 Task: Add Sprouts Shredded Mexican Style Cheese to the cart.
Action: Mouse pressed left at (24, 94)
Screenshot: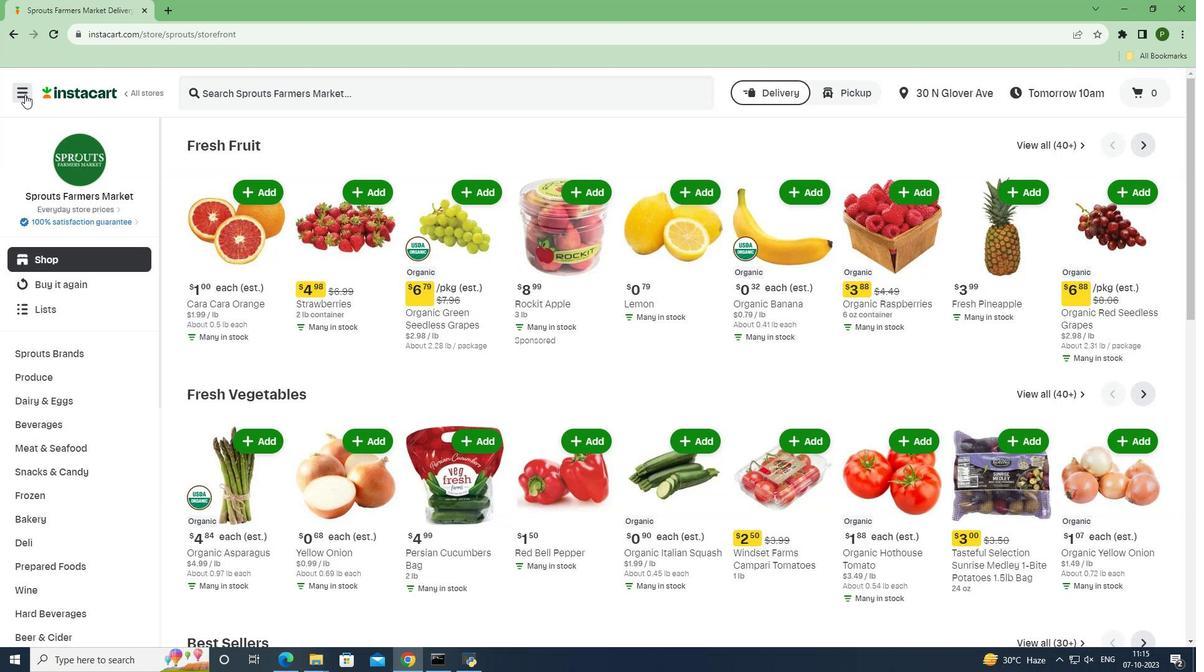 
Action: Mouse moved to (57, 330)
Screenshot: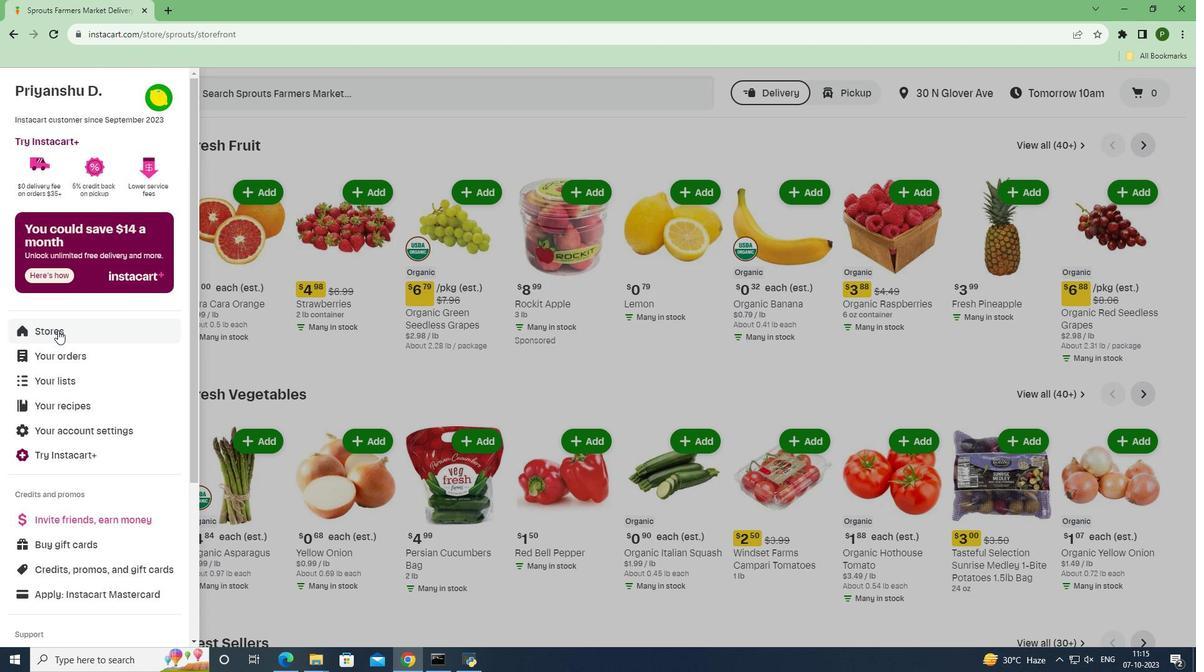 
Action: Mouse pressed left at (57, 330)
Screenshot: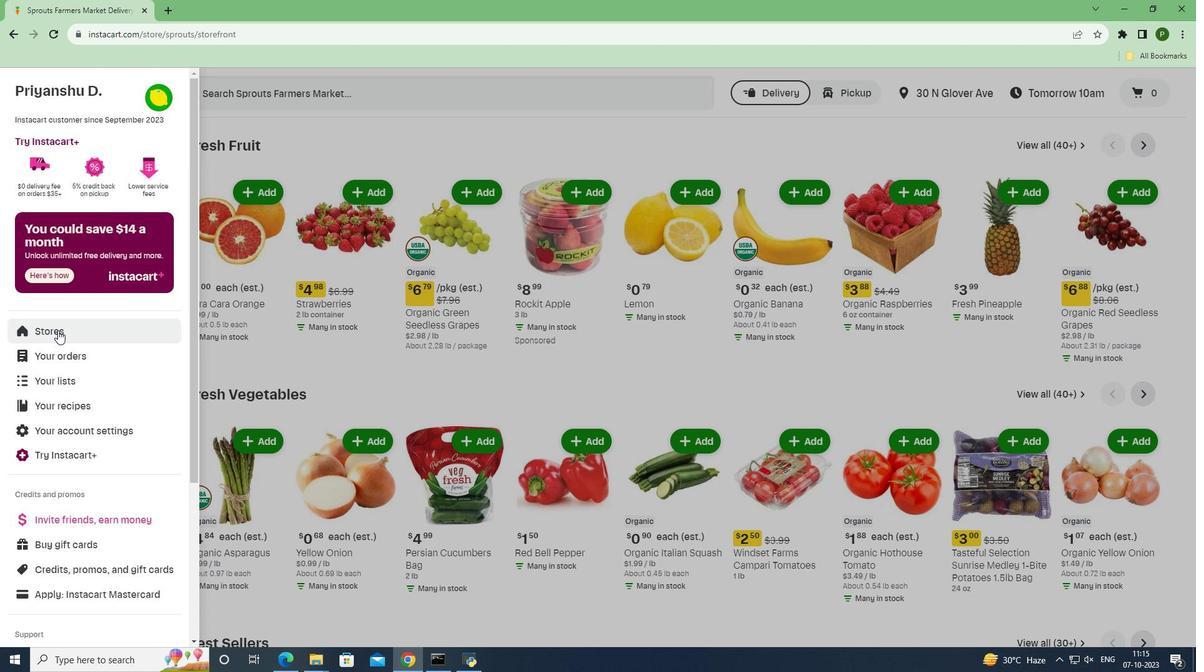 
Action: Mouse moved to (265, 148)
Screenshot: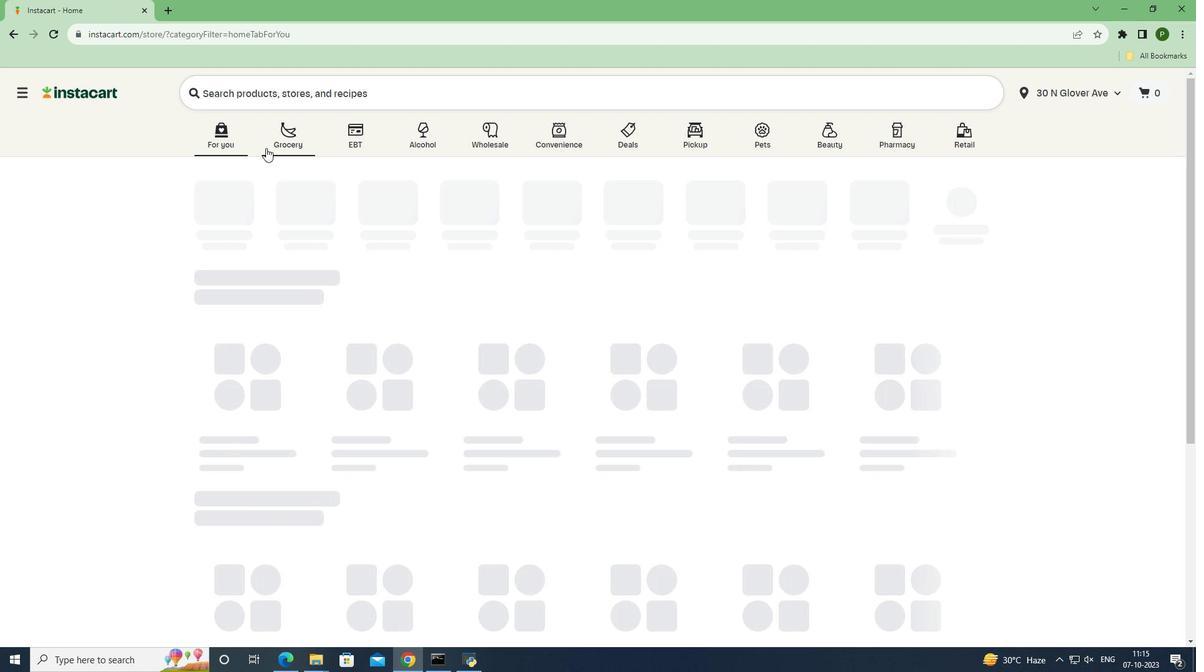 
Action: Mouse pressed left at (265, 148)
Screenshot: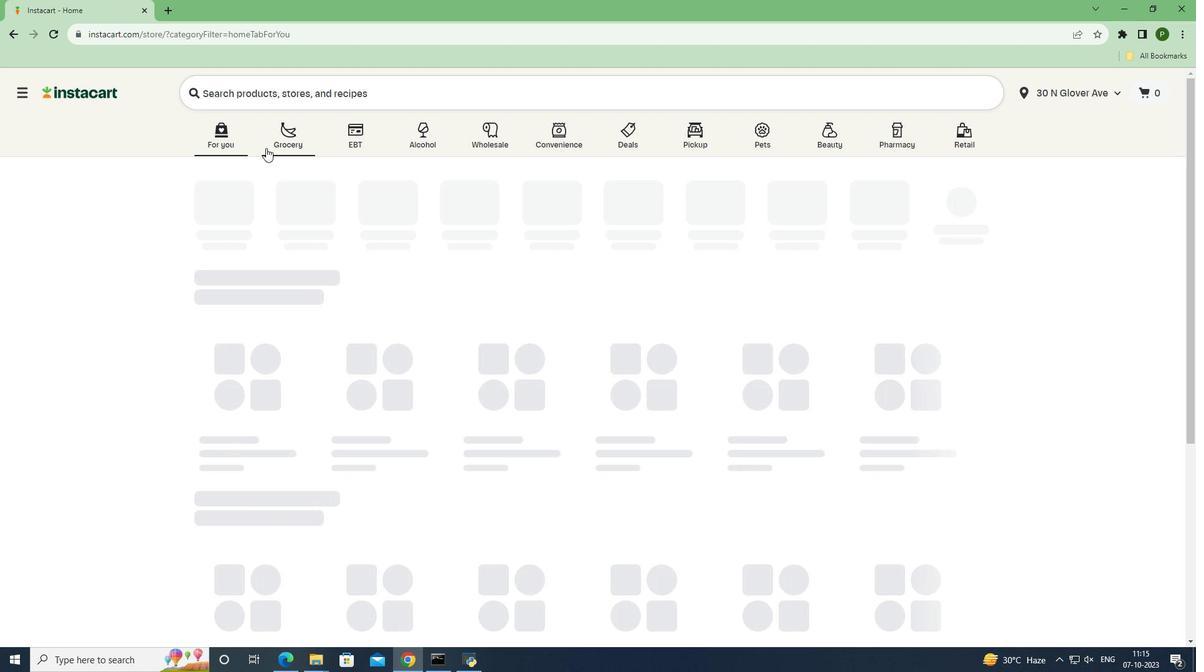 
Action: Mouse moved to (525, 280)
Screenshot: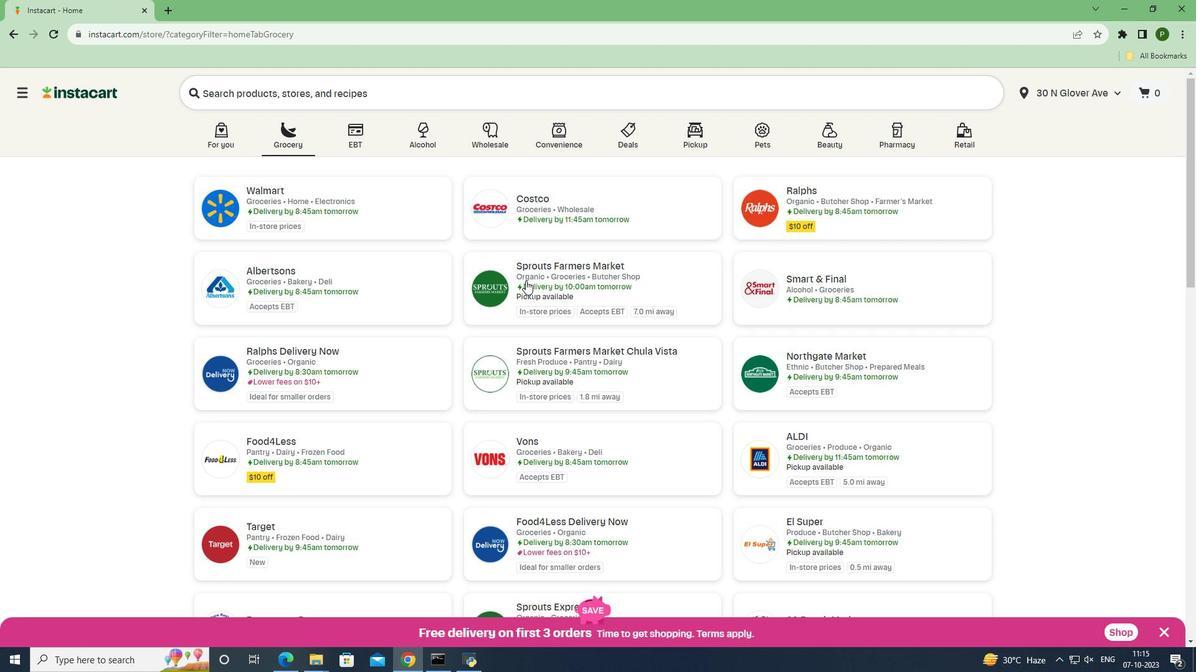 
Action: Mouse pressed left at (525, 280)
Screenshot: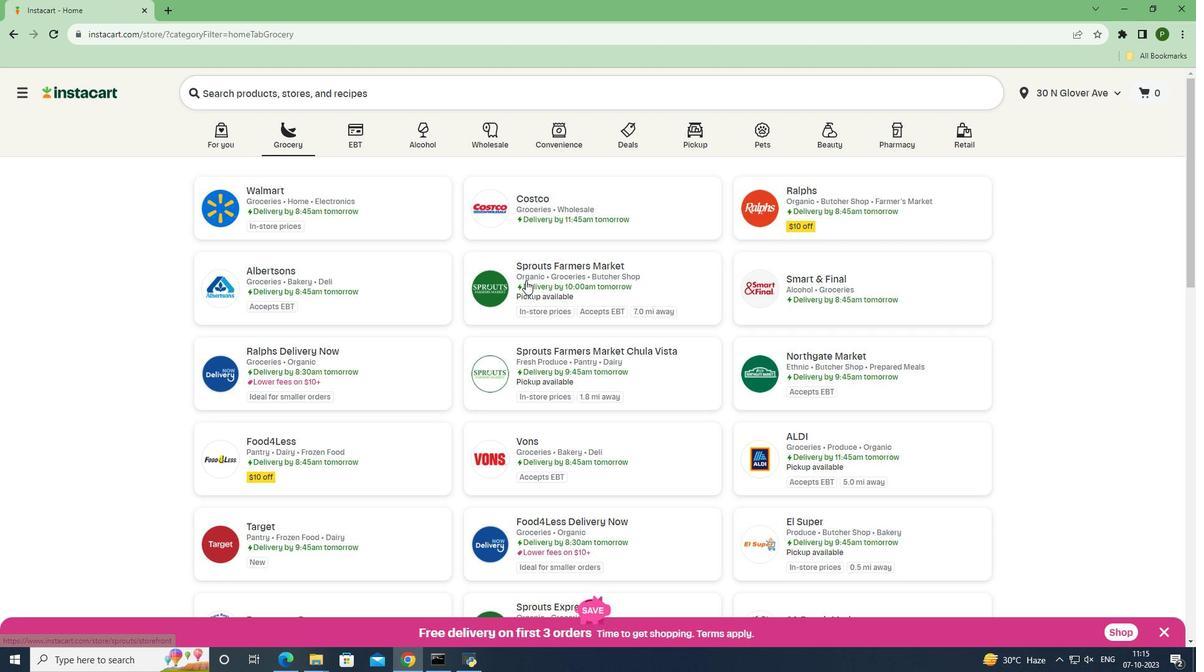 
Action: Mouse moved to (105, 399)
Screenshot: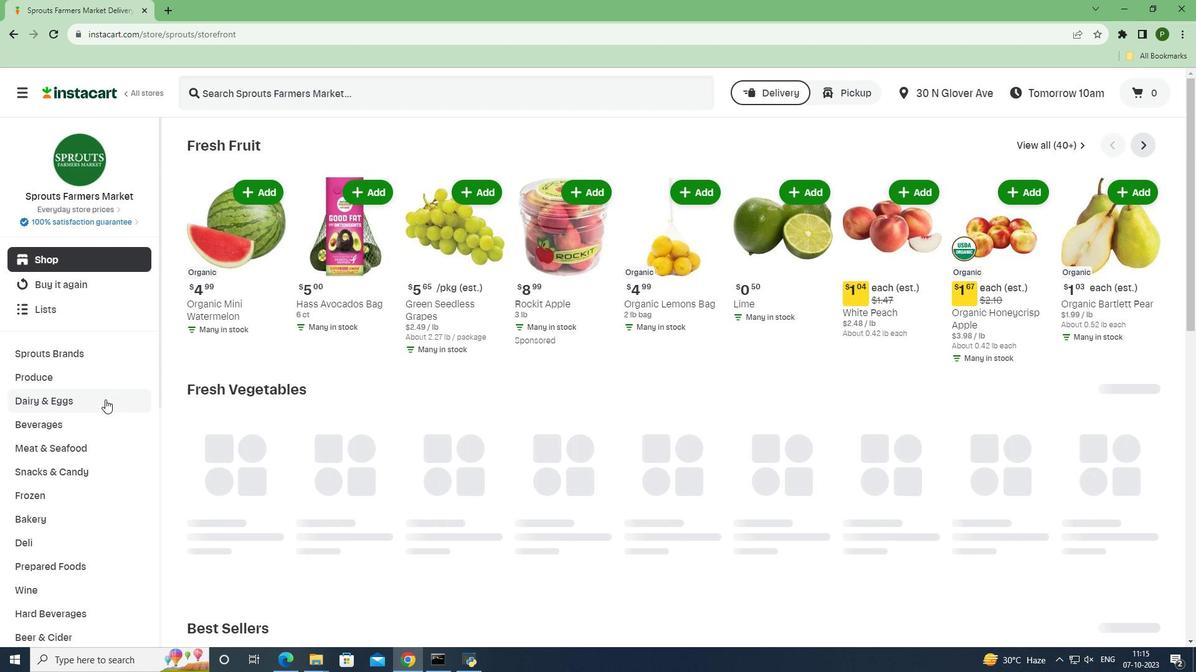 
Action: Mouse pressed left at (105, 399)
Screenshot: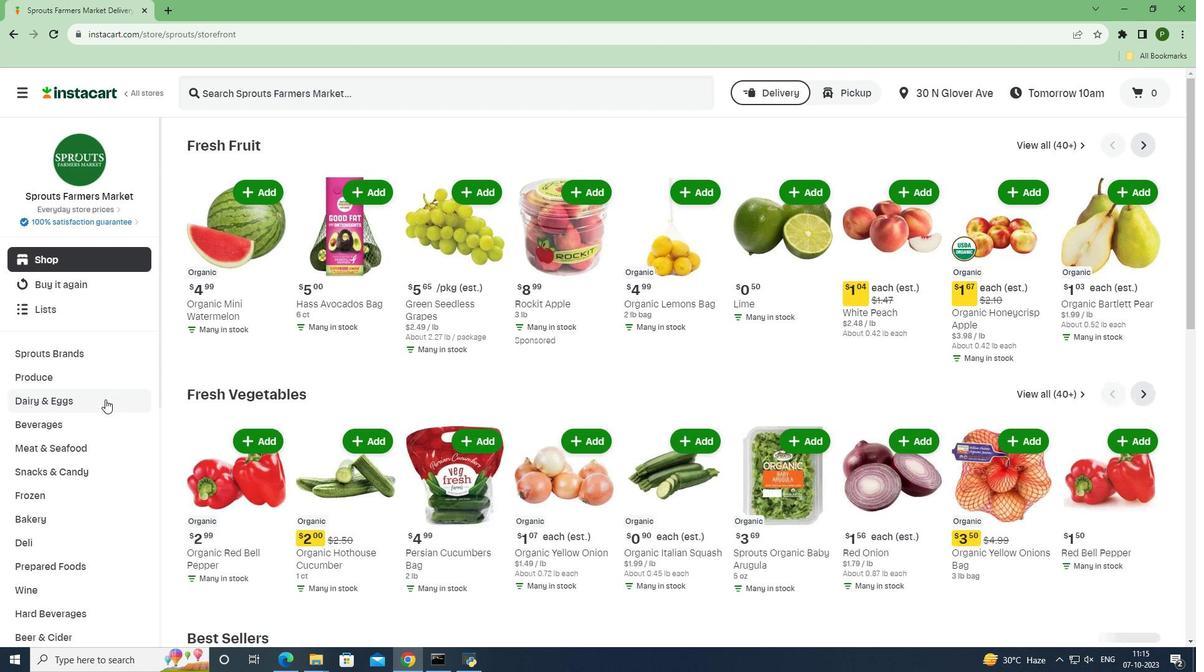 
Action: Mouse moved to (100, 446)
Screenshot: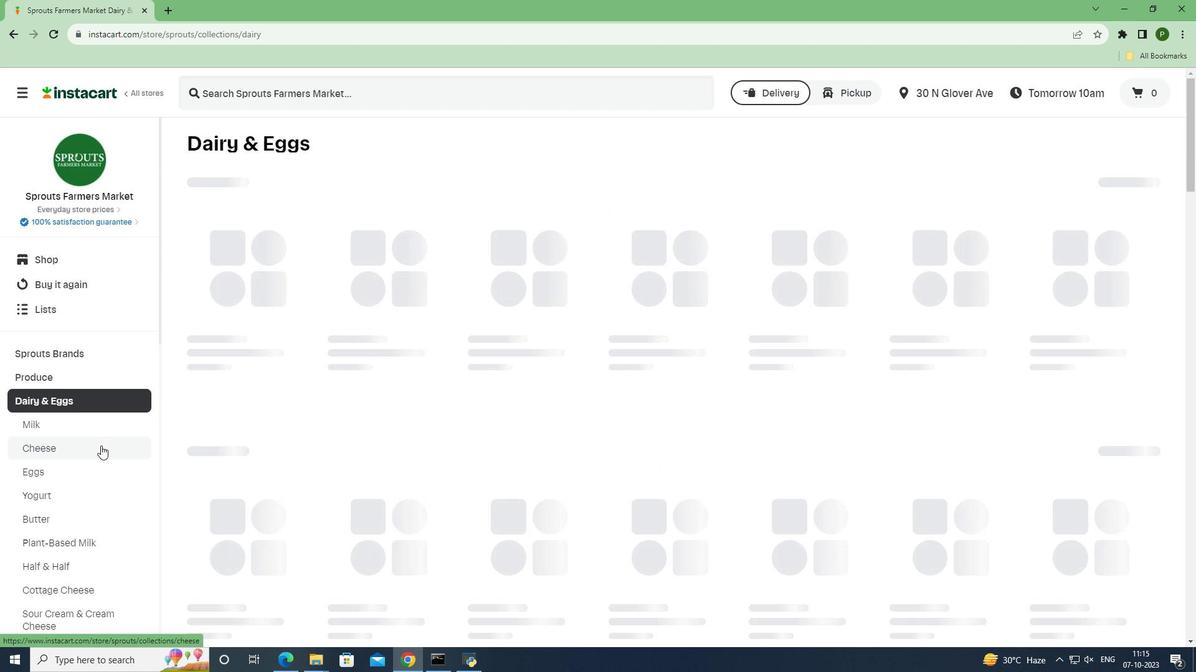 
Action: Mouse pressed left at (100, 446)
Screenshot: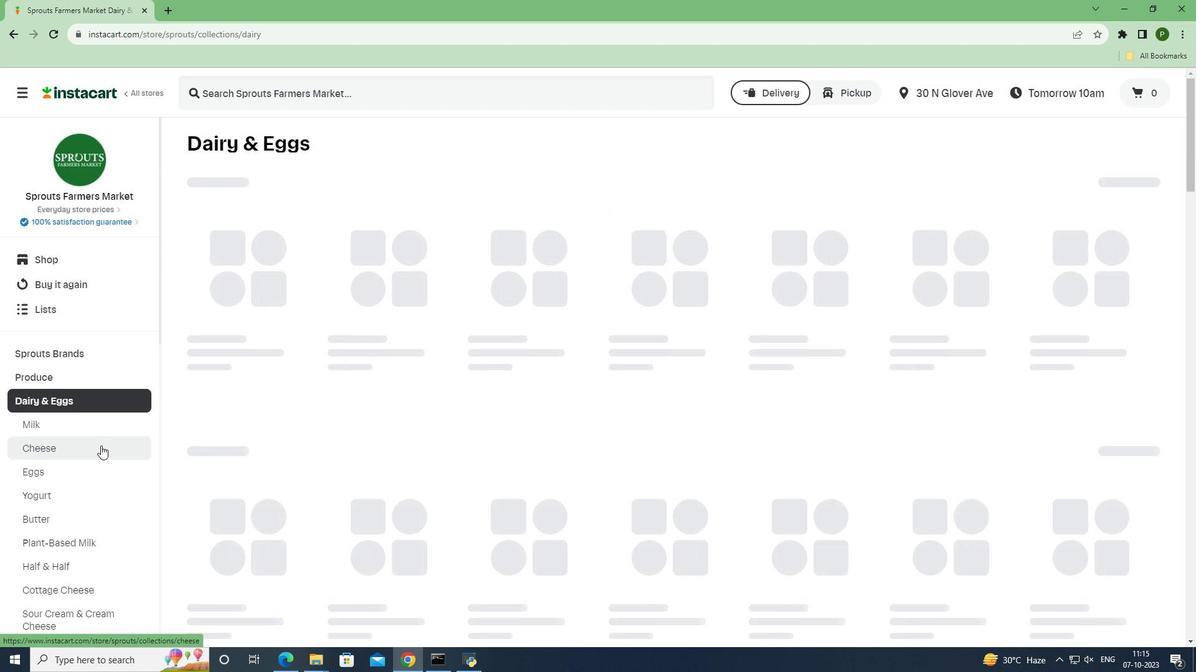 
Action: Mouse moved to (240, 92)
Screenshot: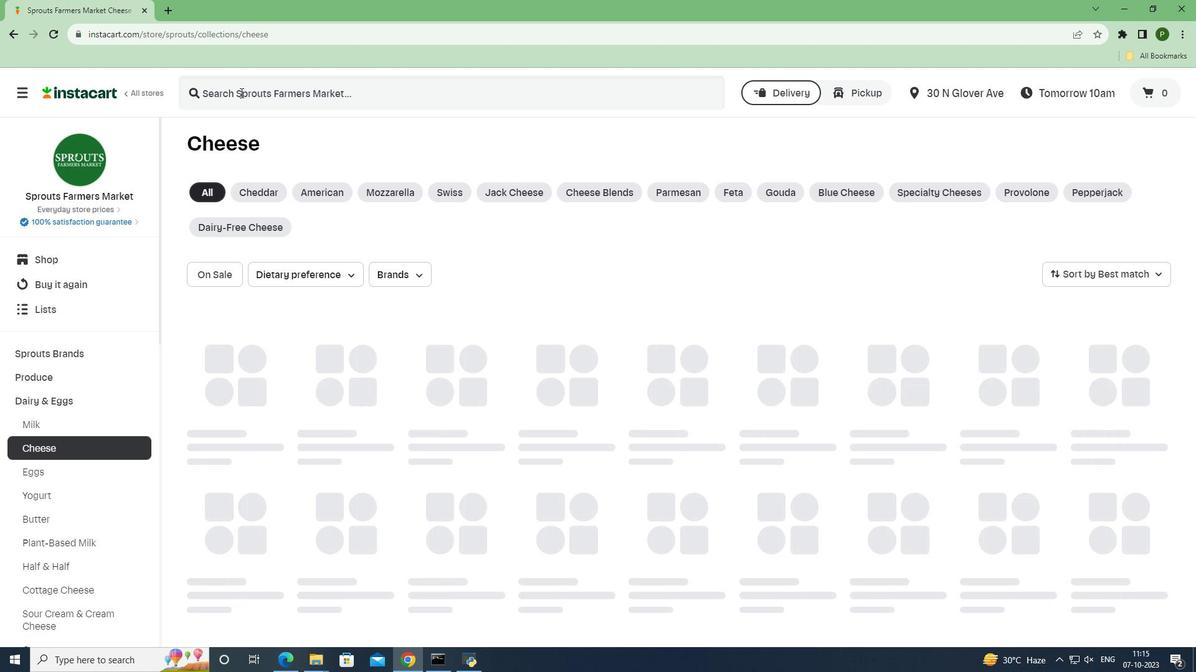 
Action: Mouse pressed left at (240, 92)
Screenshot: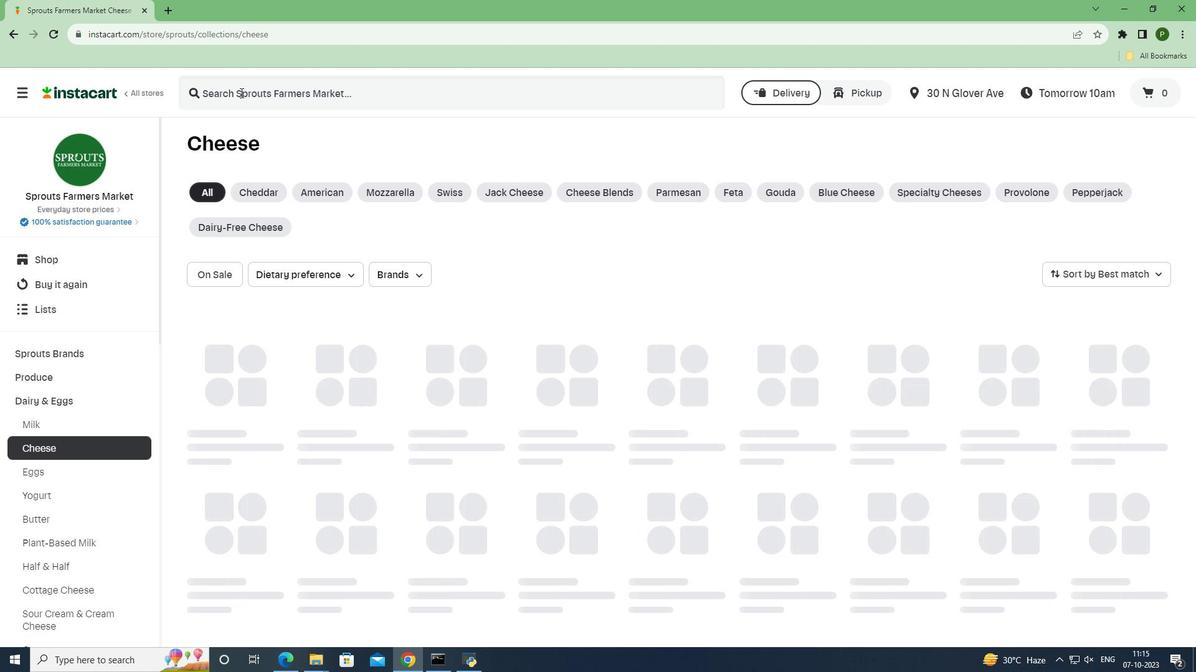 
Action: Key pressed <Key.caps_lock>S<Key.caps_lock>prouts<Key.space><Key.caps_lock>S<Key.caps_lock>hredded<Key.space><Key.caps_lock>M<Key.caps_lock>exican<Key.space><Key.caps_lock>S<Key.caps_lock>tyle<Key.space><Key.caps_lock>C<Key.caps_lock>heese<Key.space><Key.enter>
Screenshot: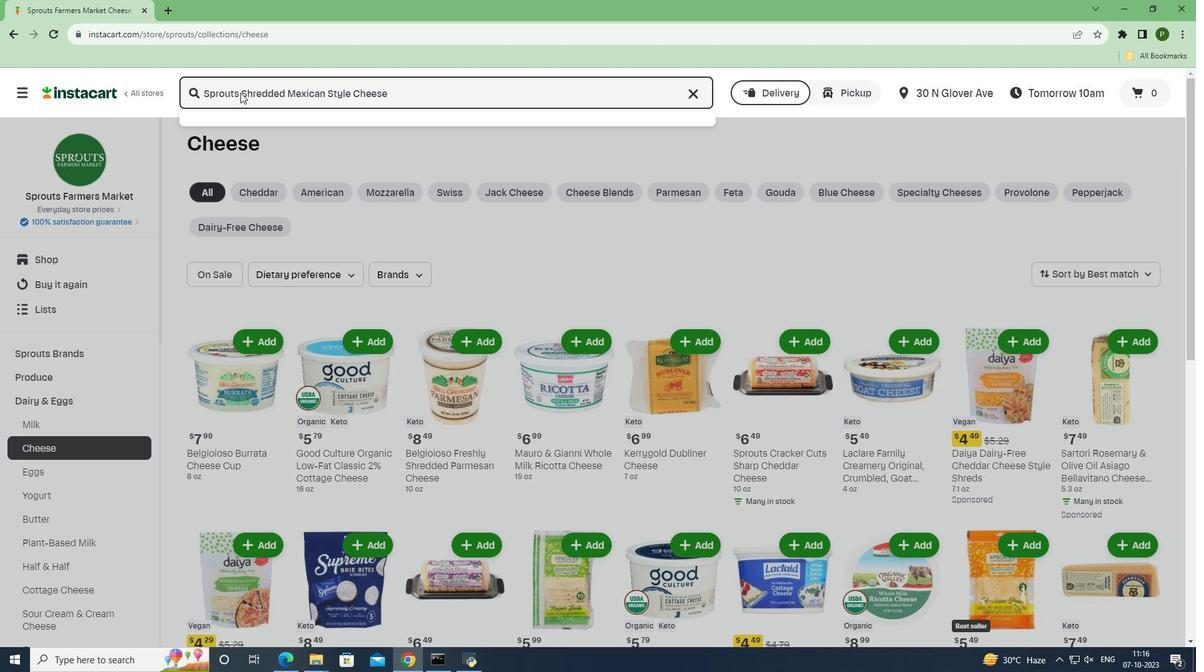 
Action: Mouse moved to (726, 221)
Screenshot: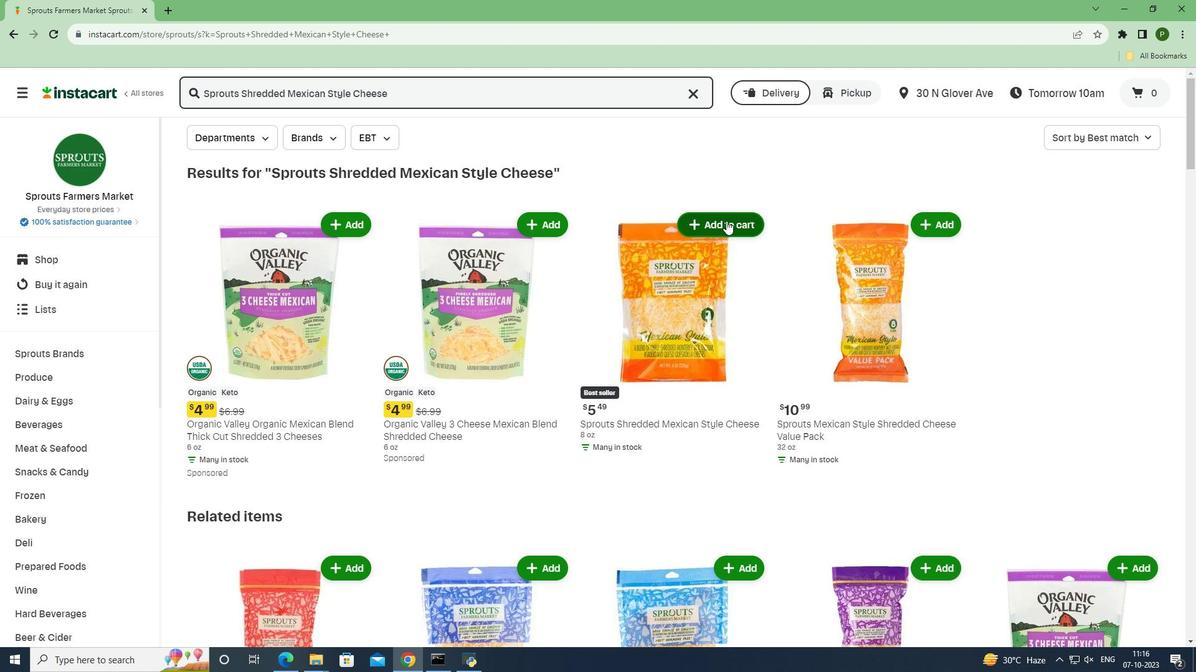 
Action: Mouse pressed left at (726, 221)
Screenshot: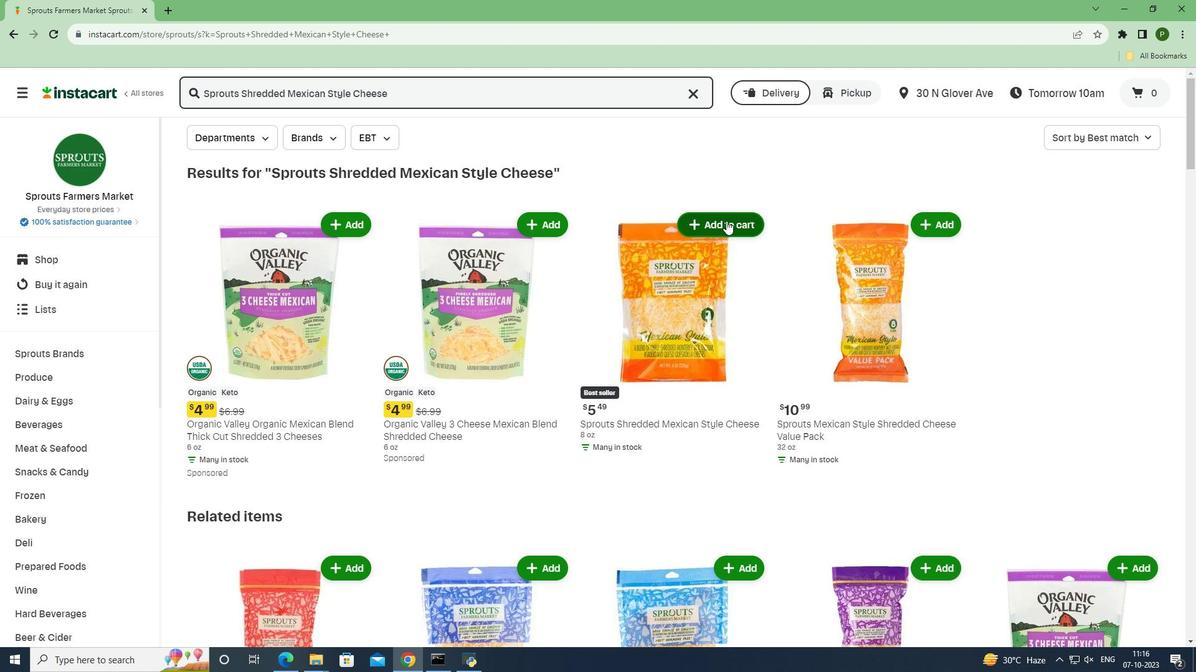 
Action: Mouse moved to (756, 309)
Screenshot: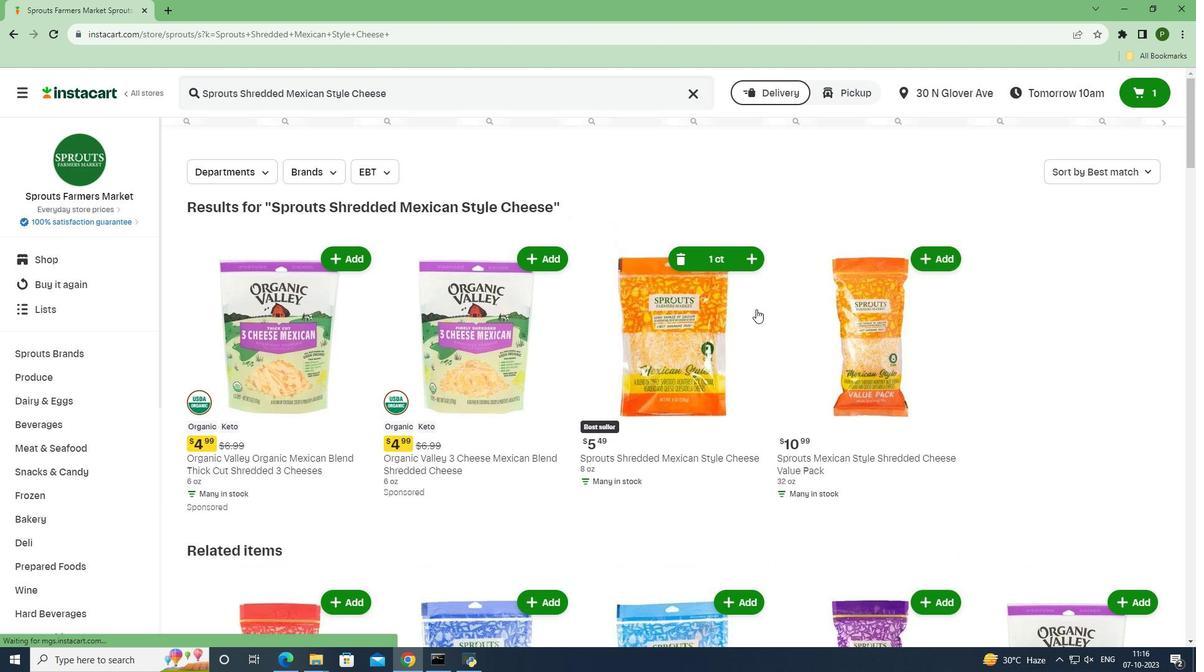 
